 Task: Move the task Develop a custom data visualization tool for a company to the section To-Do in the project AgileCoast and sort the tasks in the project by Due Date
Action: Mouse moved to (66, 283)
Screenshot: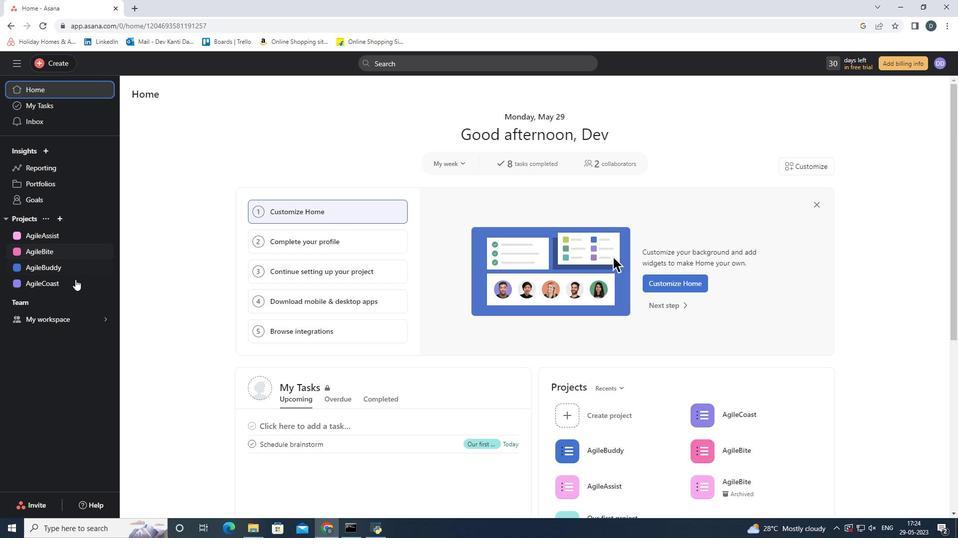 
Action: Mouse pressed left at (66, 283)
Screenshot: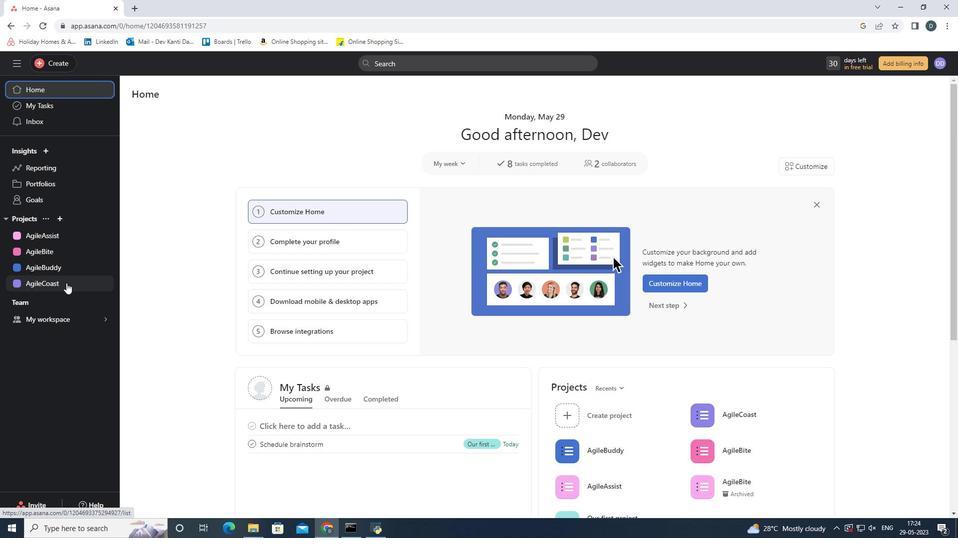 
Action: Mouse moved to (407, 215)
Screenshot: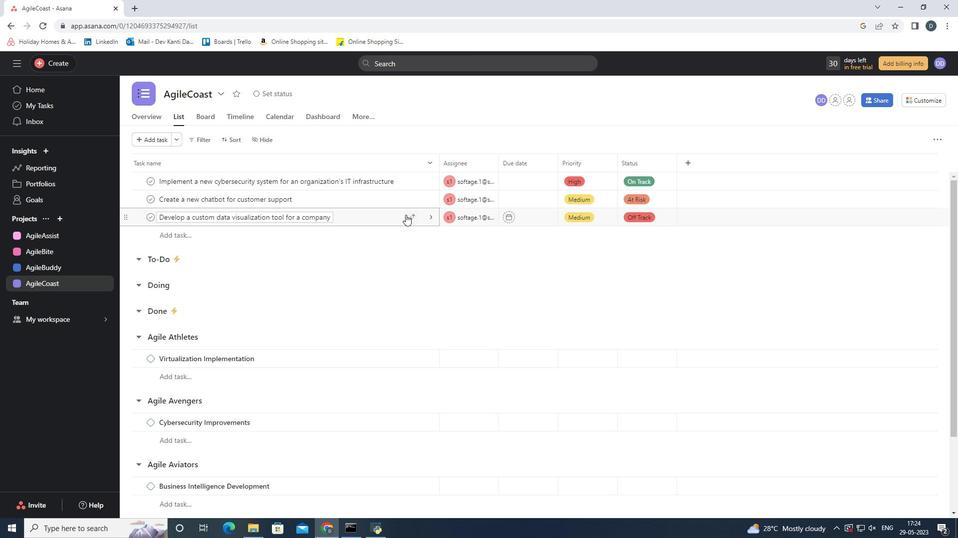 
Action: Mouse pressed left at (407, 215)
Screenshot: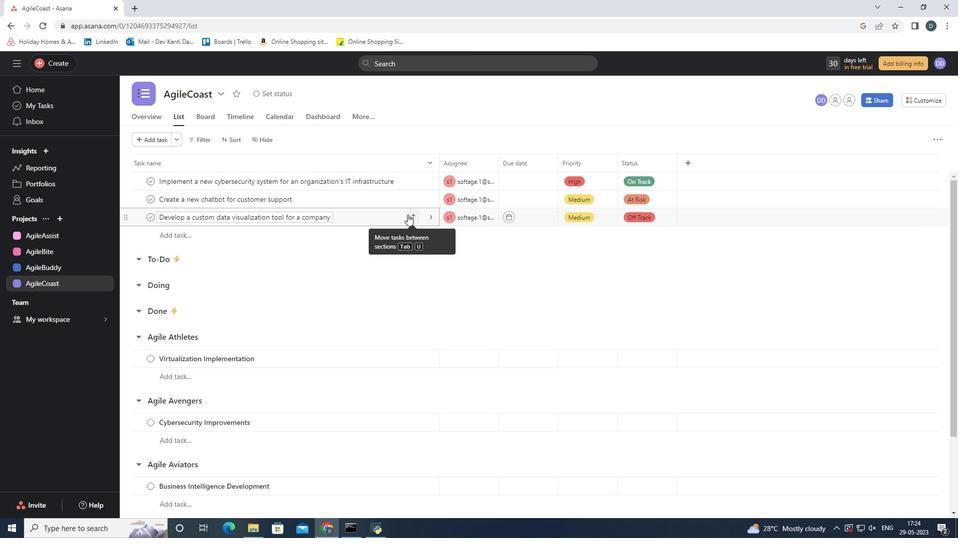 
Action: Mouse moved to (362, 270)
Screenshot: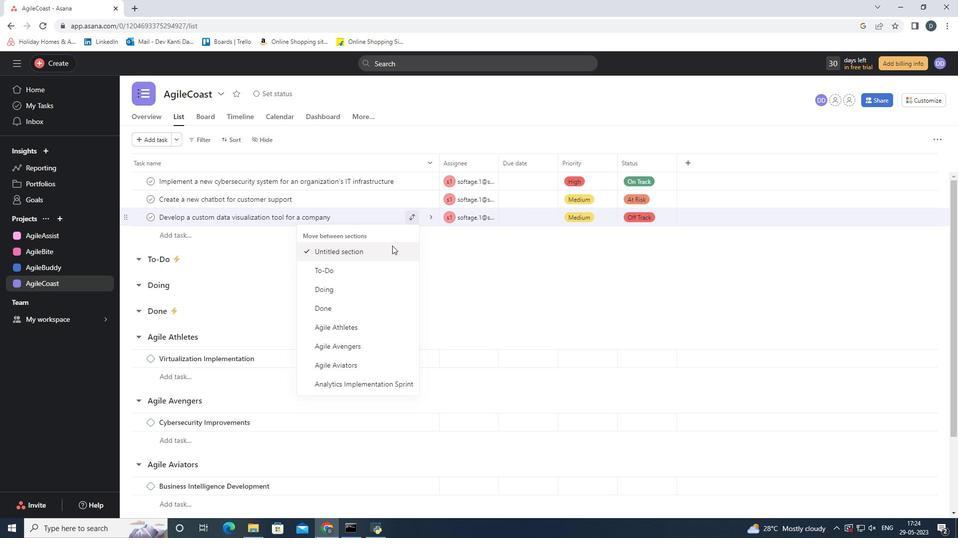 
Action: Mouse pressed left at (362, 270)
Screenshot: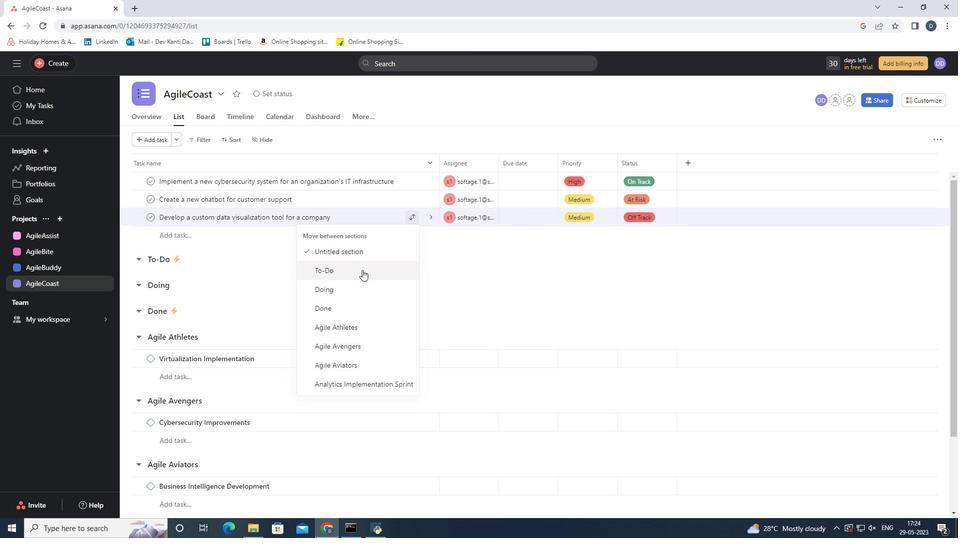 
Action: Mouse moved to (534, 257)
Screenshot: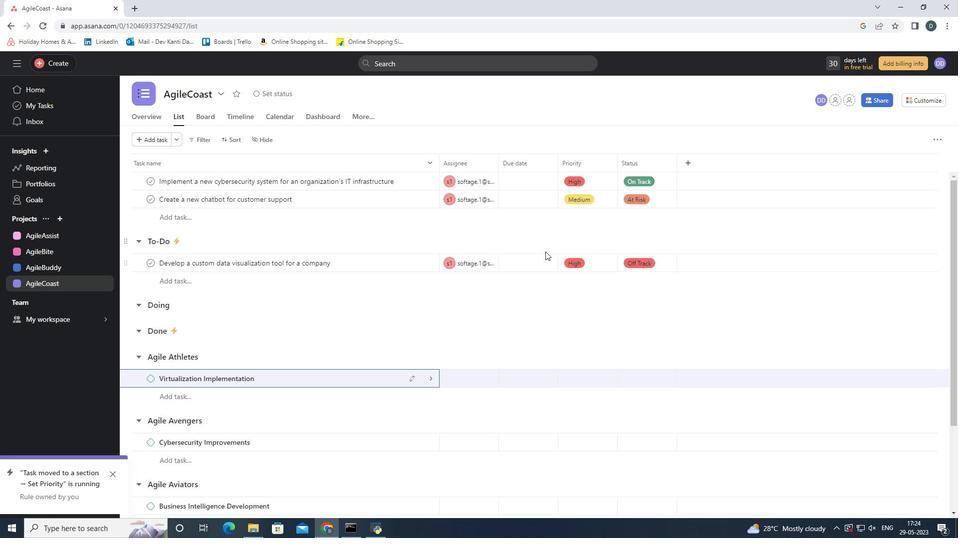 
Action: Mouse pressed left at (534, 257)
Screenshot: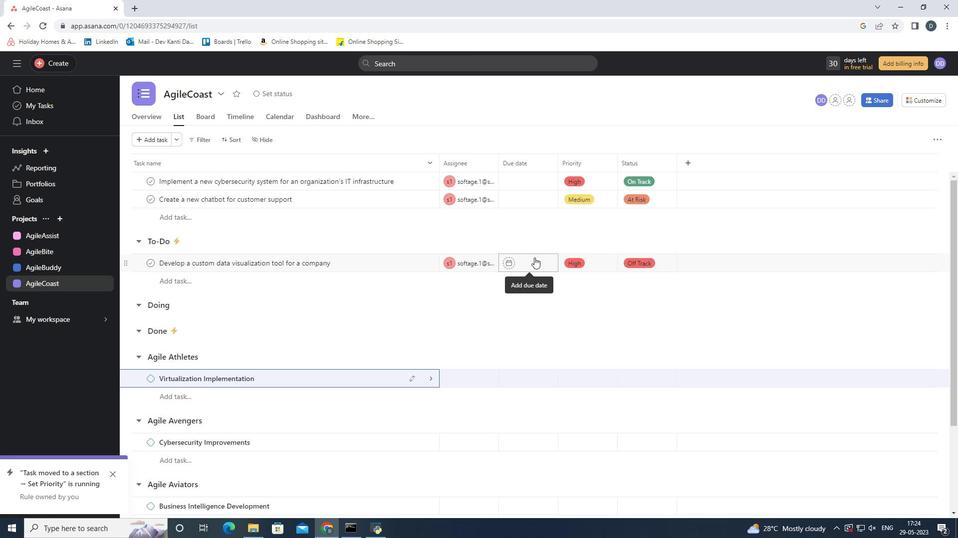 
Action: Mouse moved to (532, 247)
Screenshot: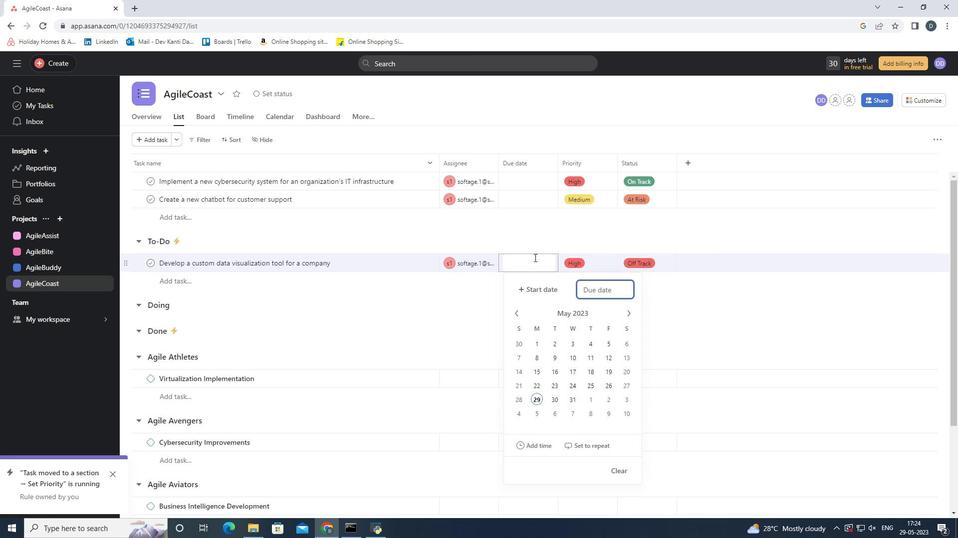 
Action: Mouse pressed left at (532, 247)
Screenshot: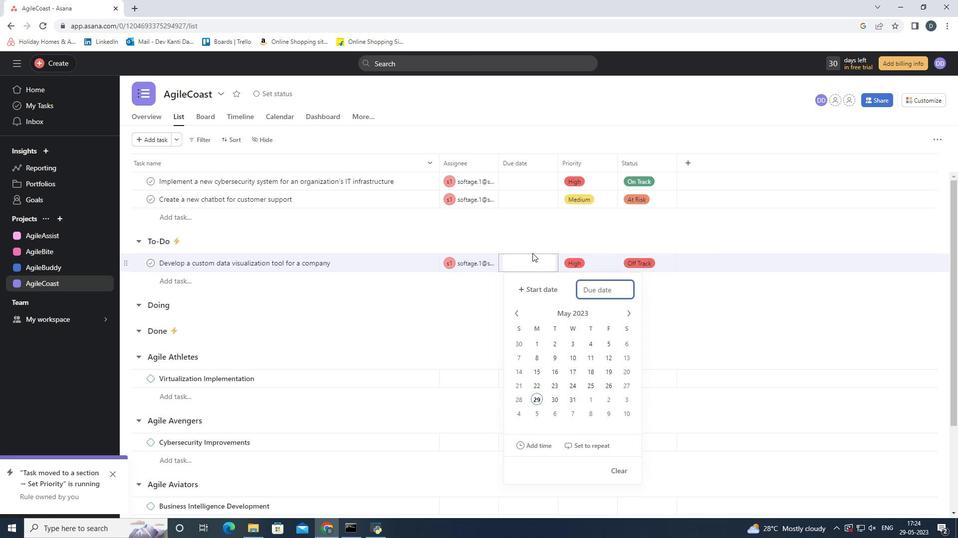
Action: Mouse moved to (136, 264)
Screenshot: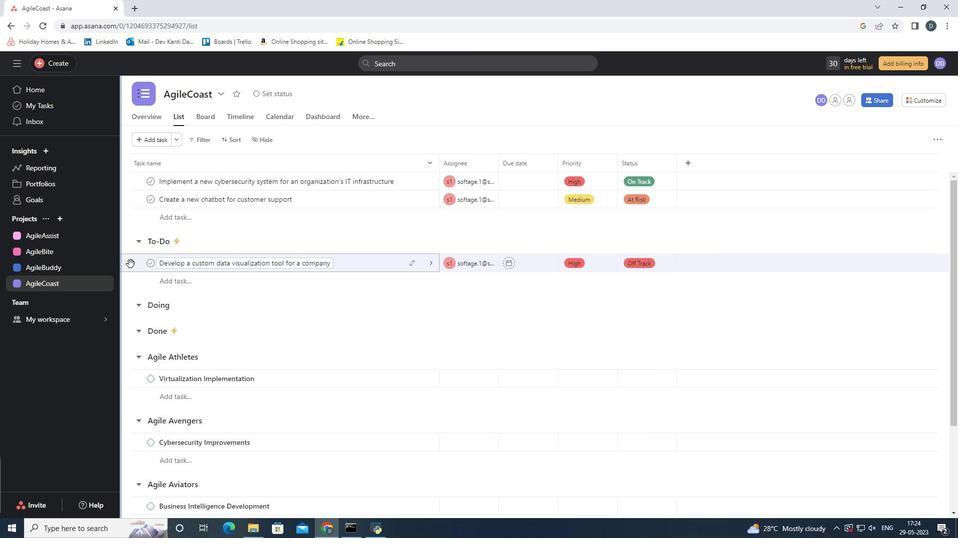 
Action: Mouse pressed left at (136, 264)
Screenshot: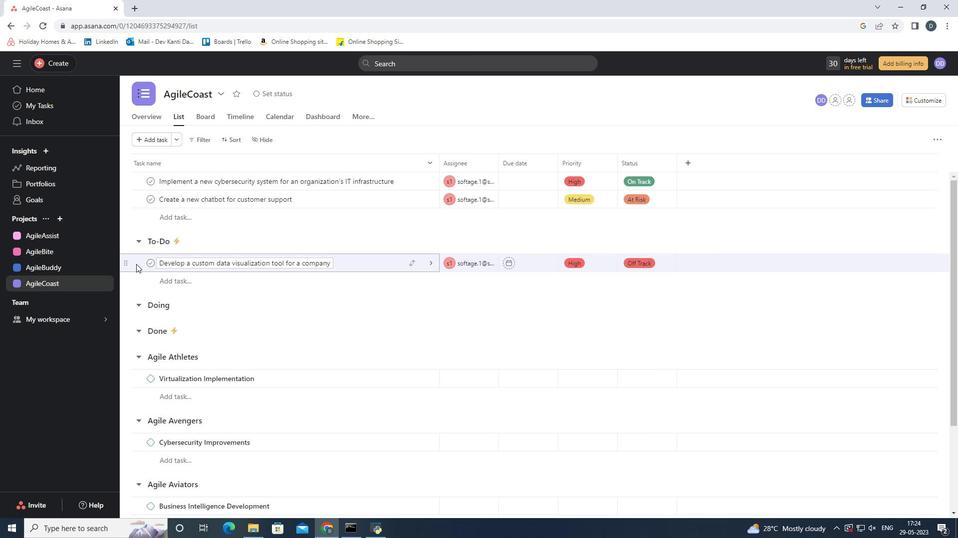 
Action: Mouse moved to (224, 135)
Screenshot: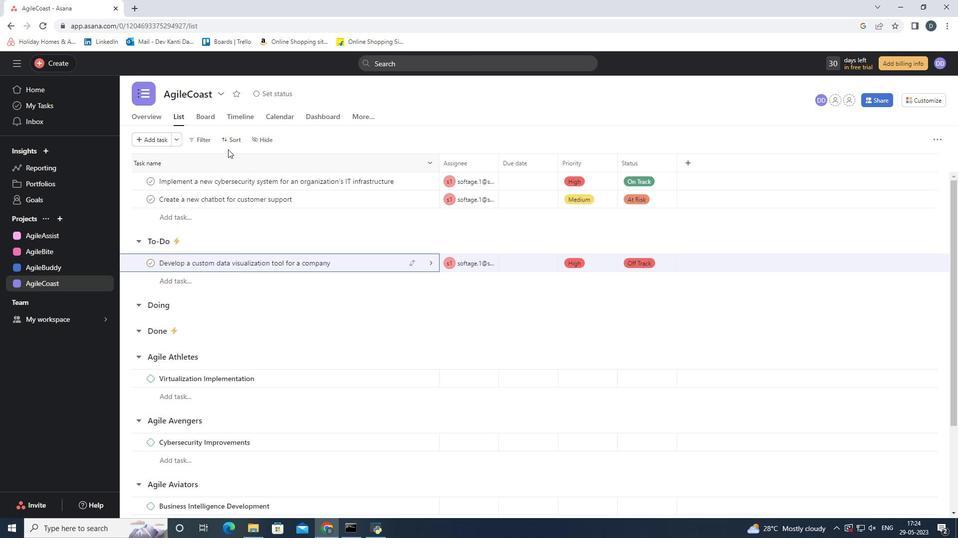 
Action: Mouse pressed left at (224, 135)
Screenshot: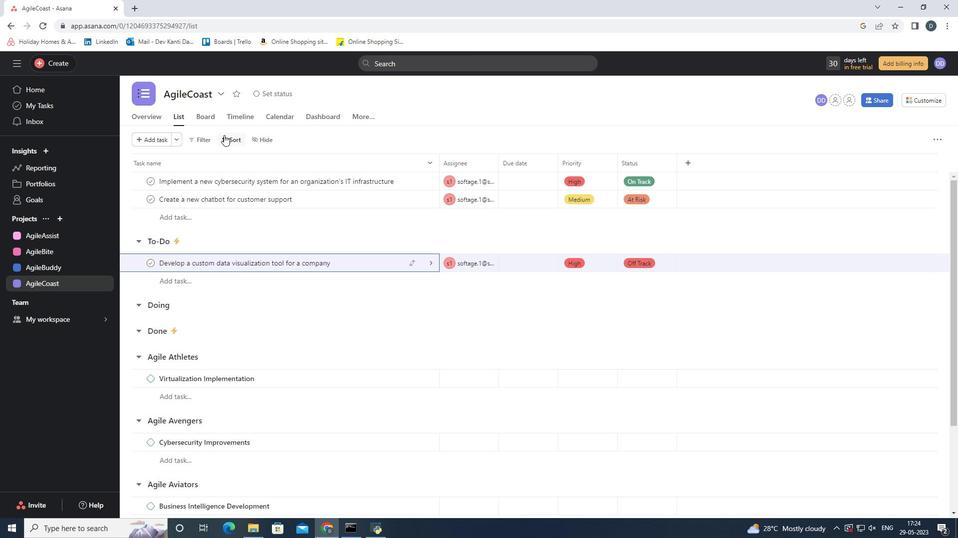 
Action: Mouse moved to (266, 198)
Screenshot: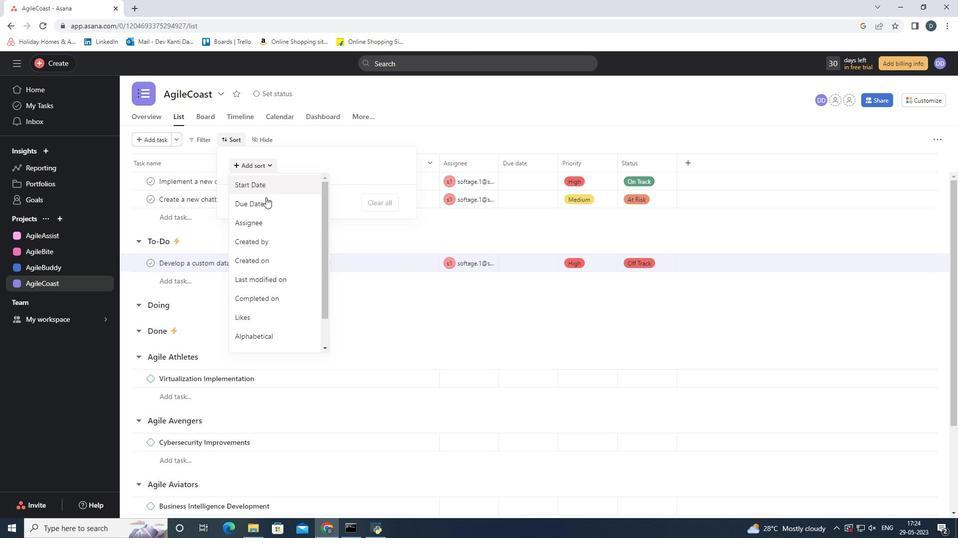 
Action: Mouse pressed left at (266, 198)
Screenshot: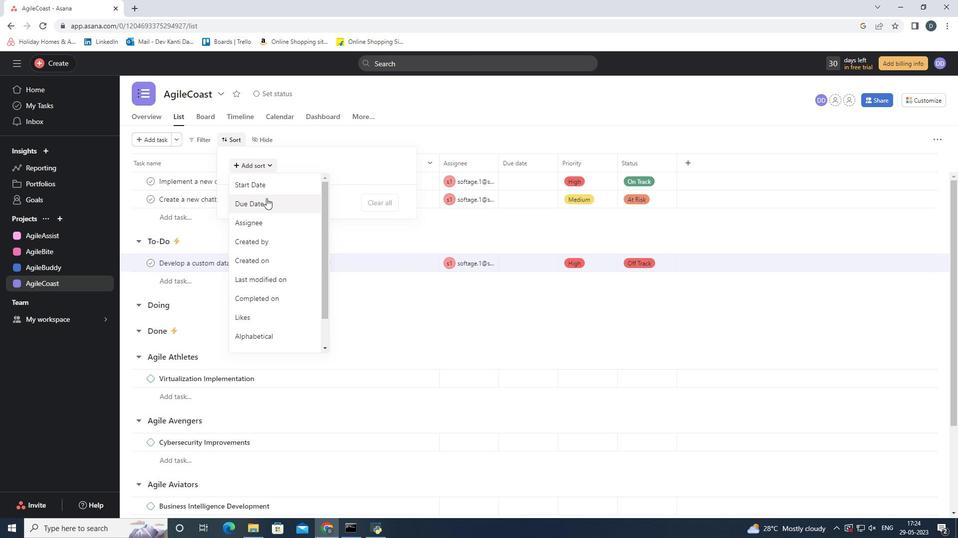 
Action: Mouse moved to (512, 239)
Screenshot: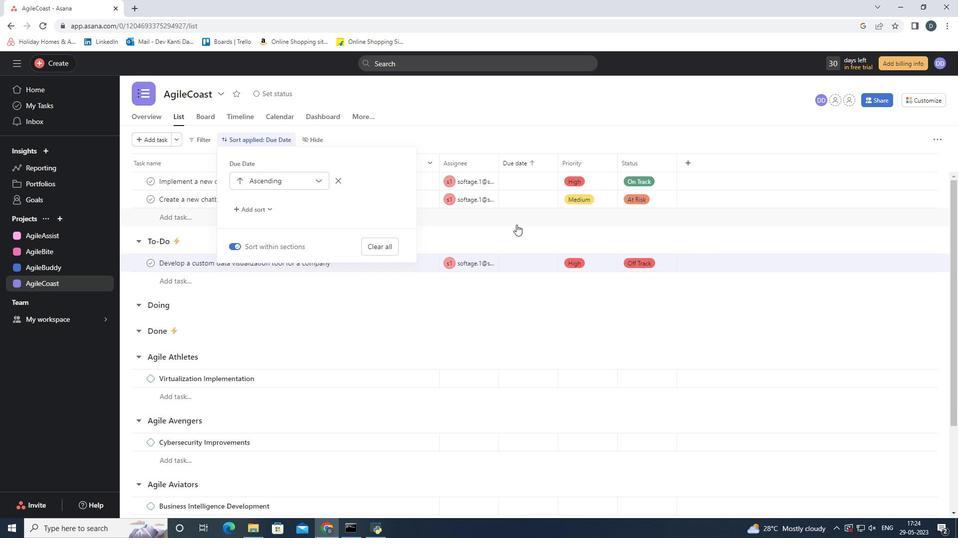 
Action: Mouse pressed left at (512, 239)
Screenshot: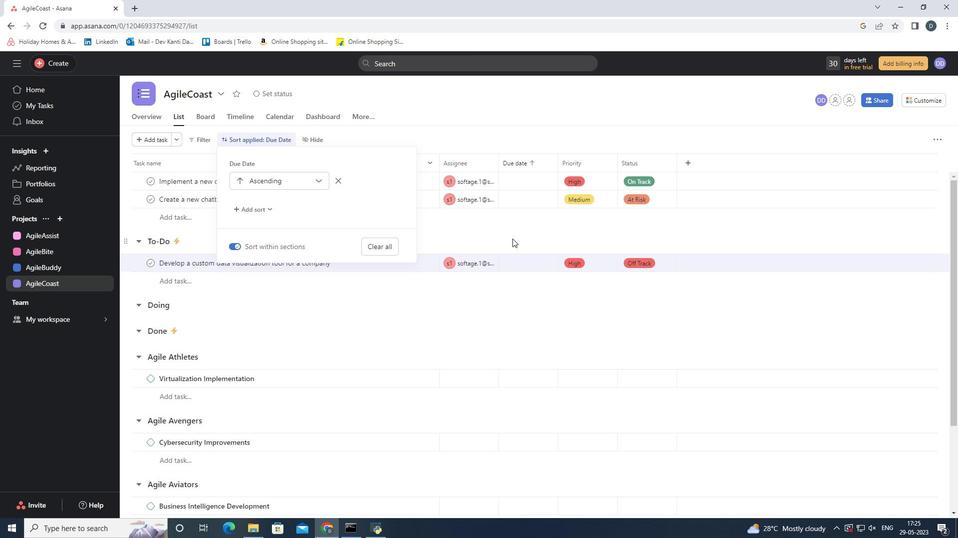 
Action: Mouse moved to (411, 315)
Screenshot: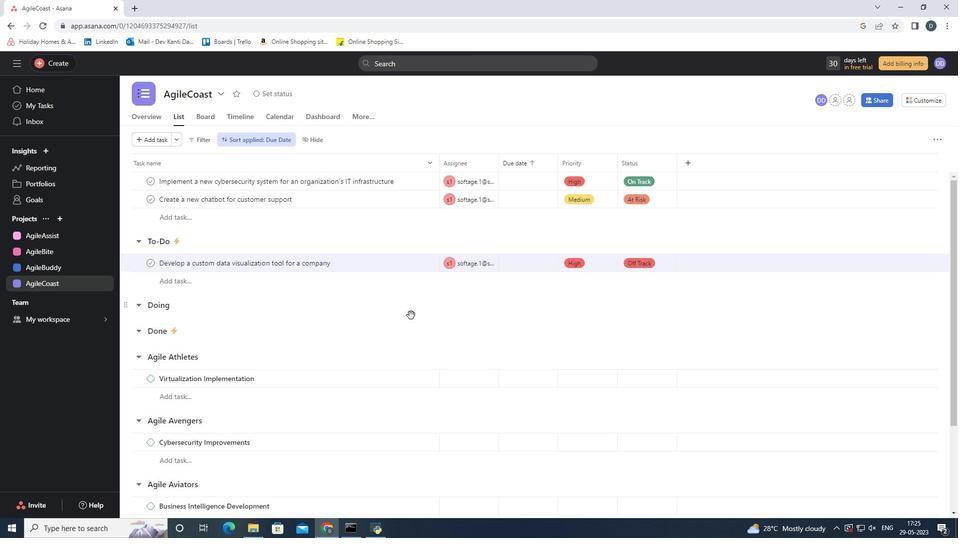 
